 Task: Add a condition where "Status category is Pending" in recently solved tickets.
Action: Mouse moved to (137, 461)
Screenshot: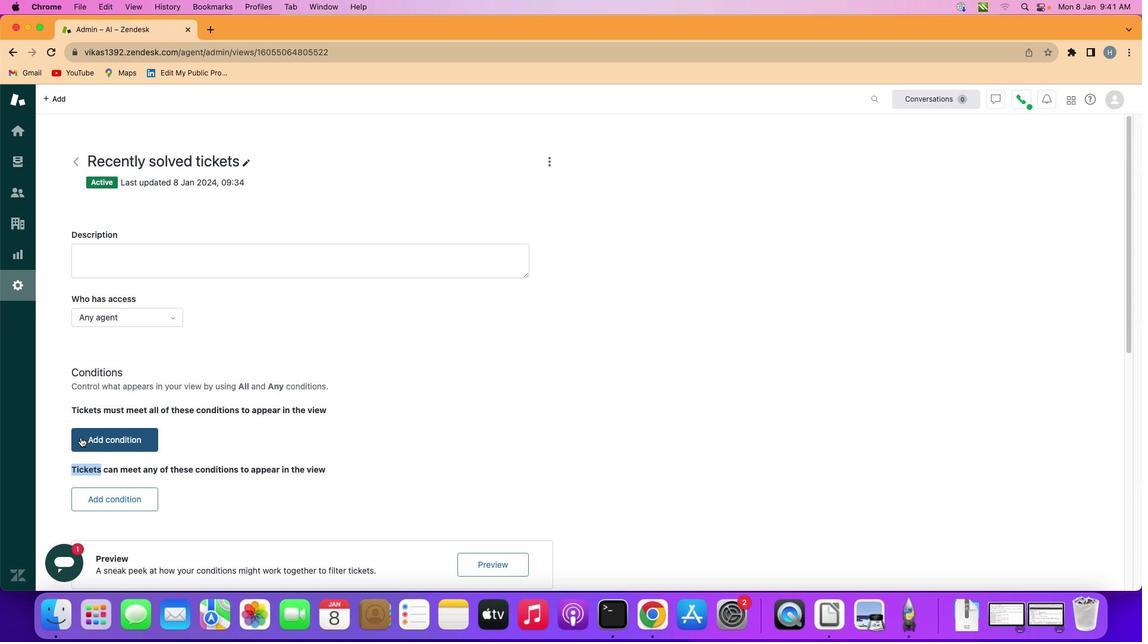 
Action: Mouse pressed left at (137, 461)
Screenshot: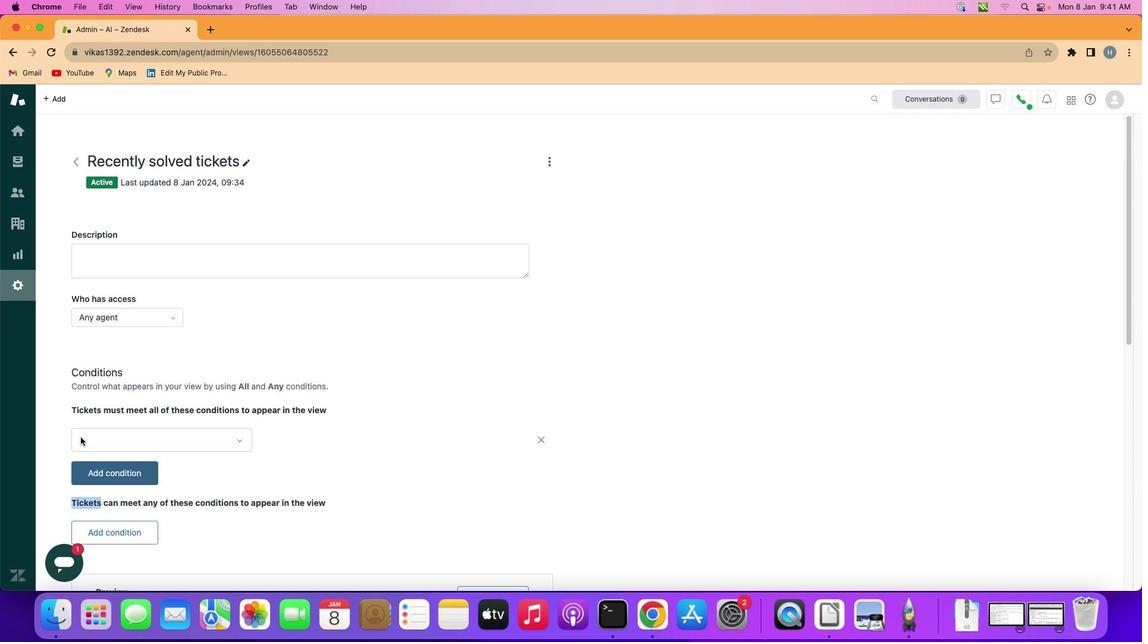 
Action: Mouse moved to (199, 461)
Screenshot: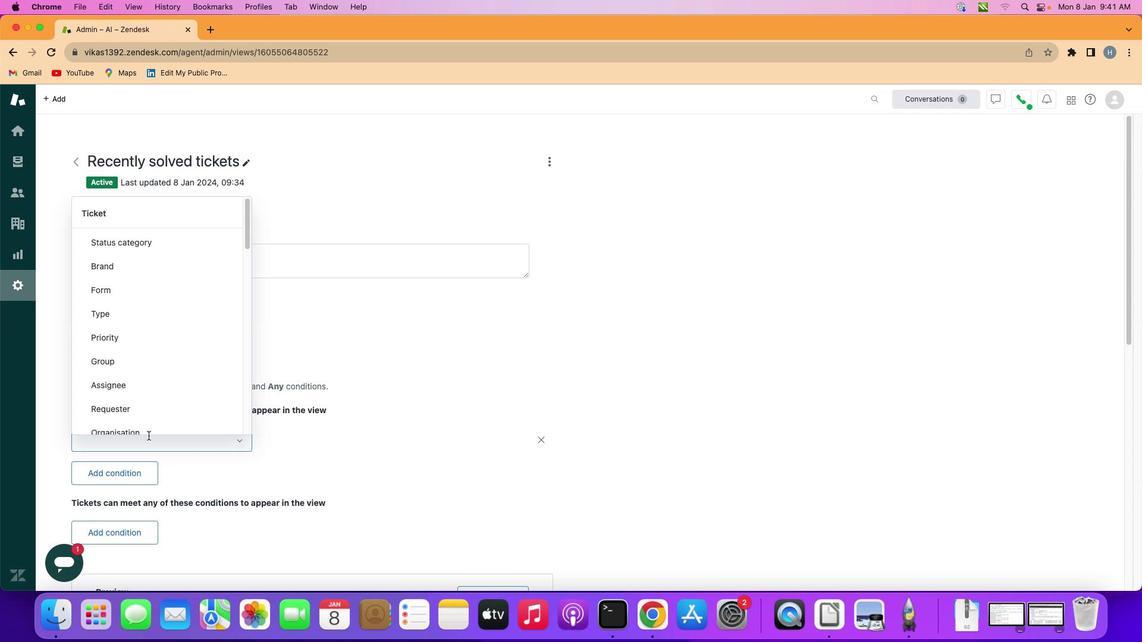 
Action: Mouse pressed left at (199, 461)
Screenshot: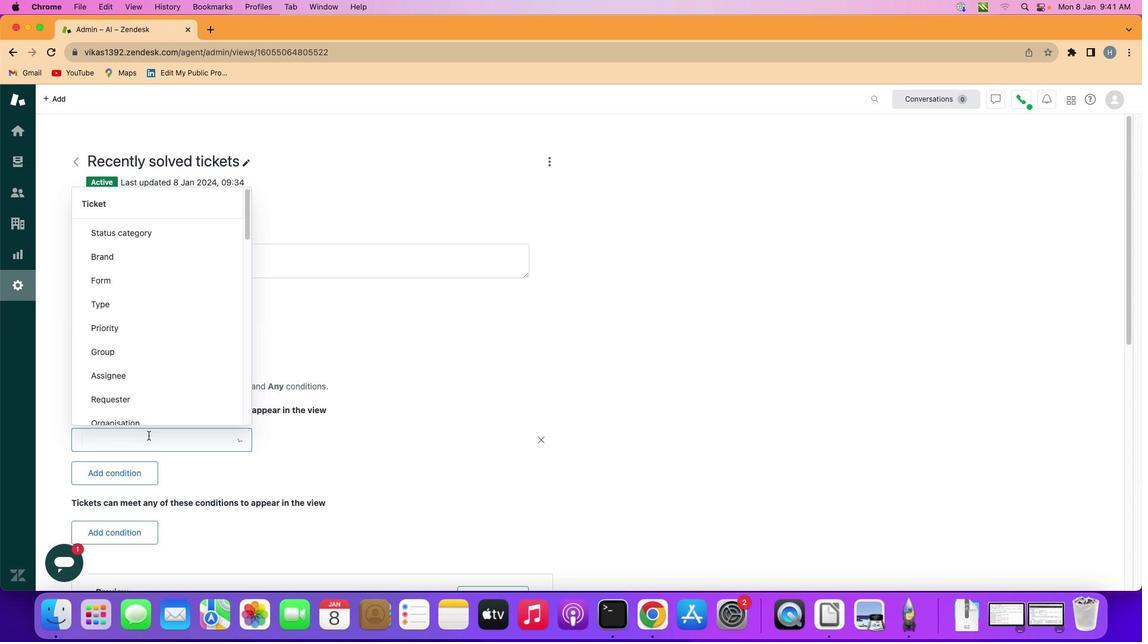 
Action: Mouse moved to (240, 392)
Screenshot: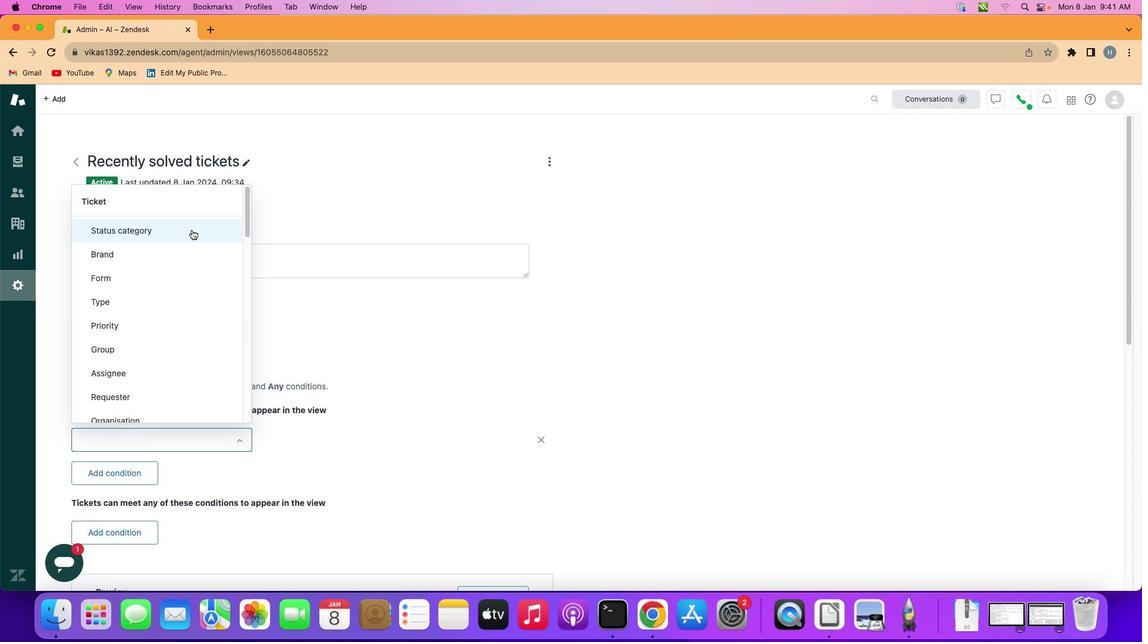 
Action: Mouse pressed left at (240, 392)
Screenshot: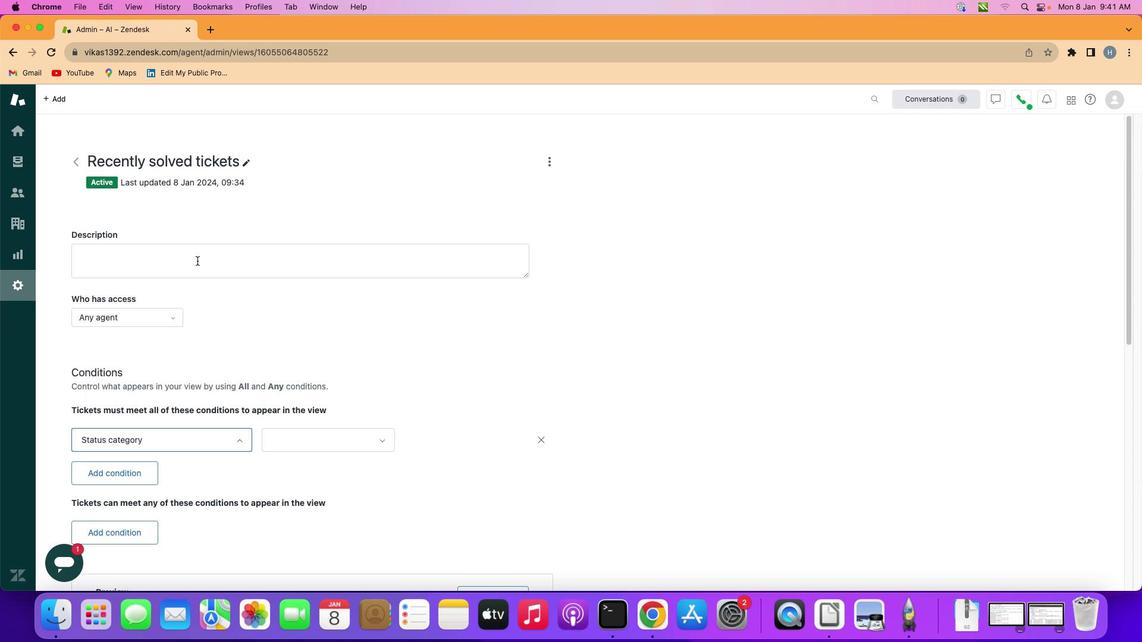 
Action: Mouse moved to (375, 462)
Screenshot: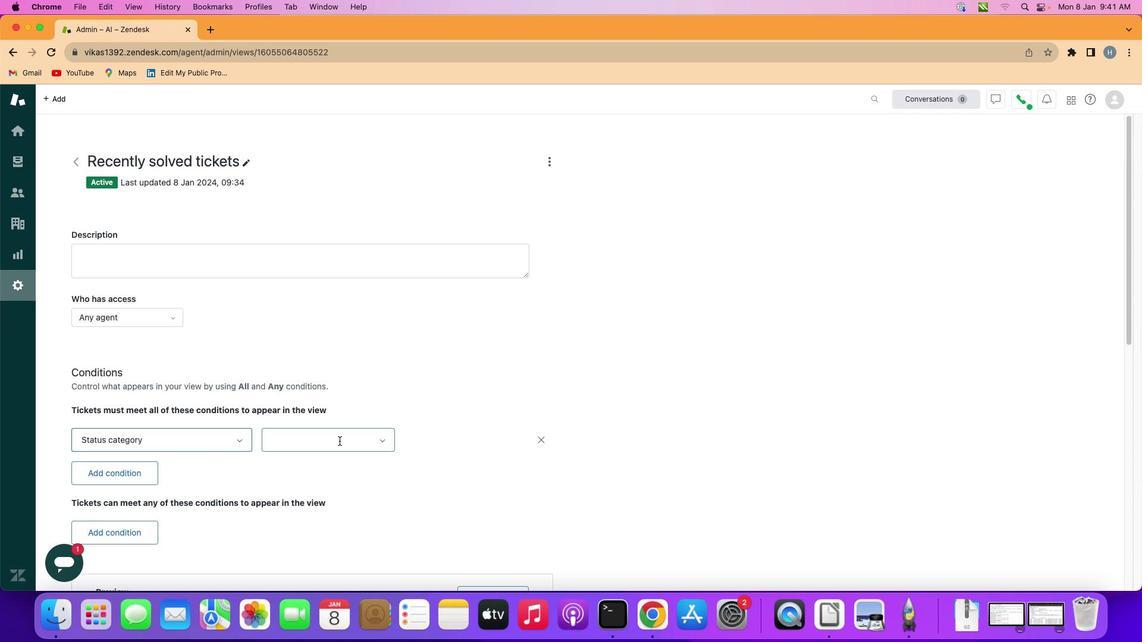 
Action: Mouse pressed left at (375, 462)
Screenshot: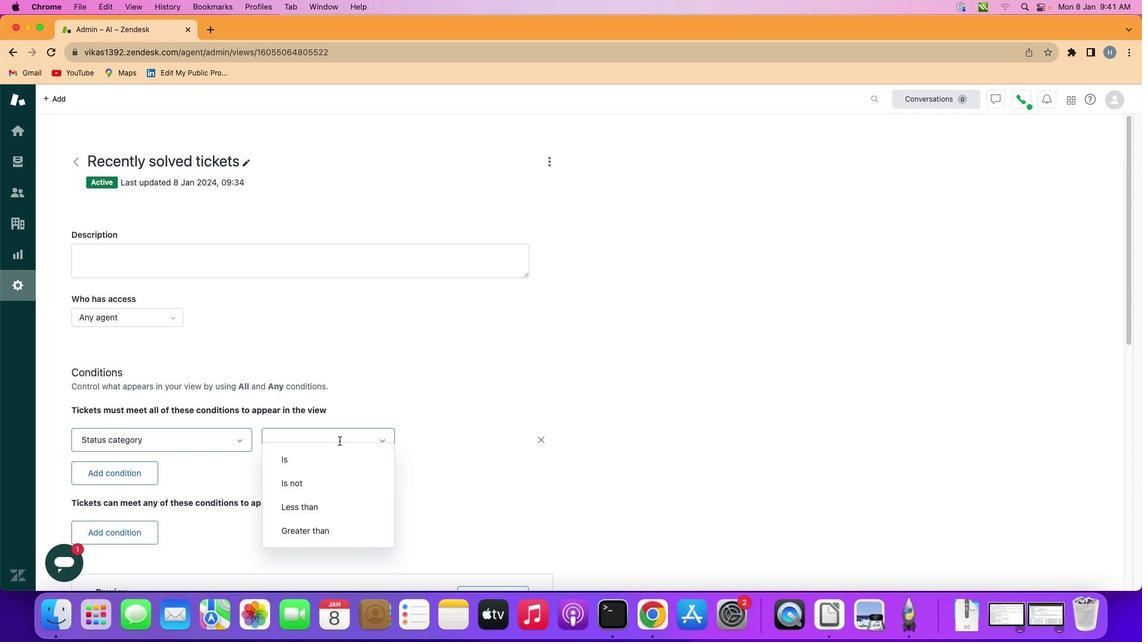 
Action: Mouse moved to (375, 472)
Screenshot: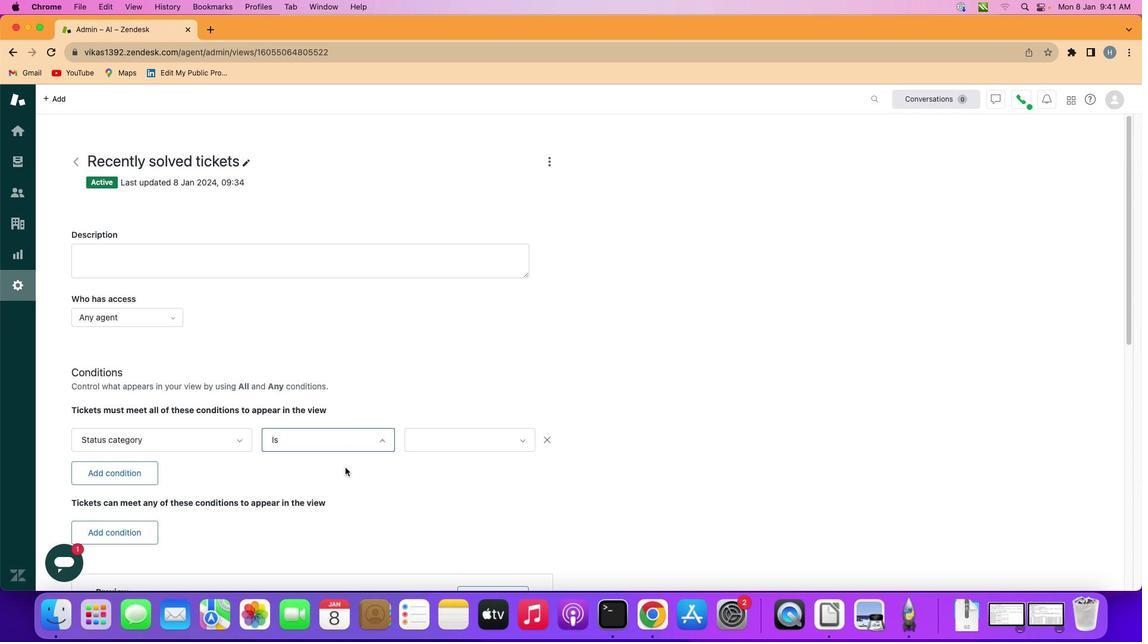 
Action: Mouse pressed left at (375, 472)
Screenshot: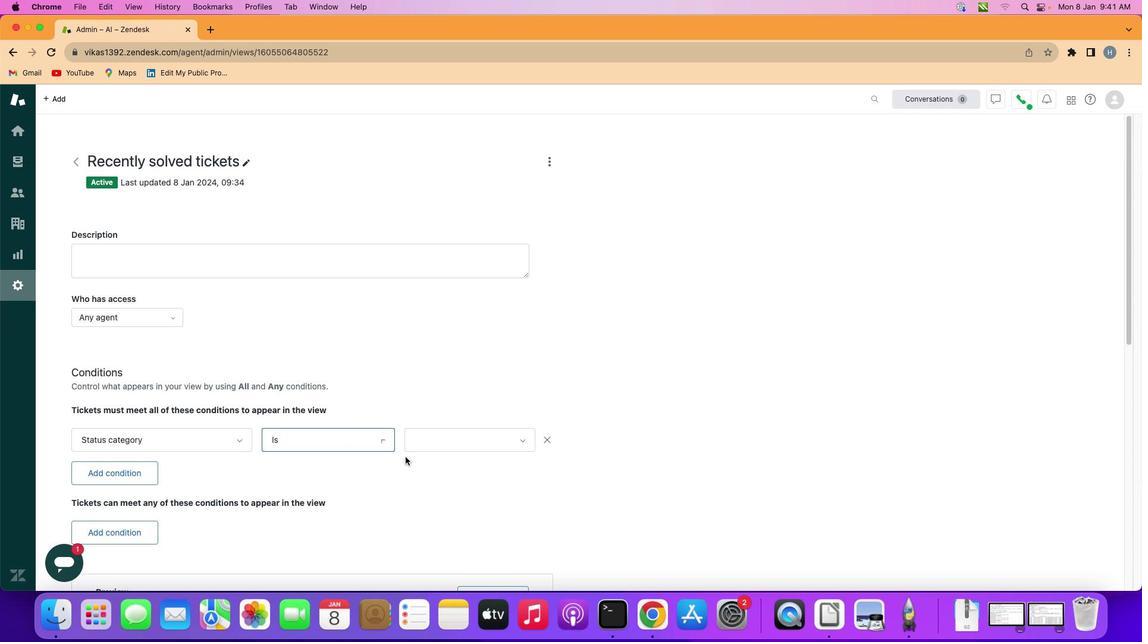 
Action: Mouse moved to (497, 461)
Screenshot: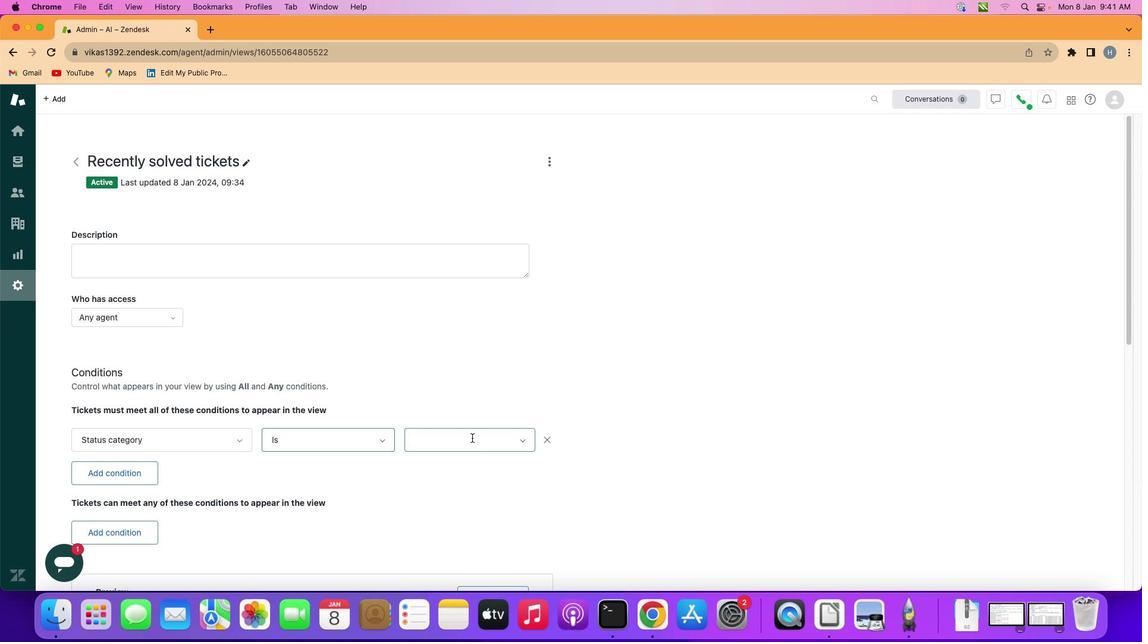 
Action: Mouse pressed left at (497, 461)
Screenshot: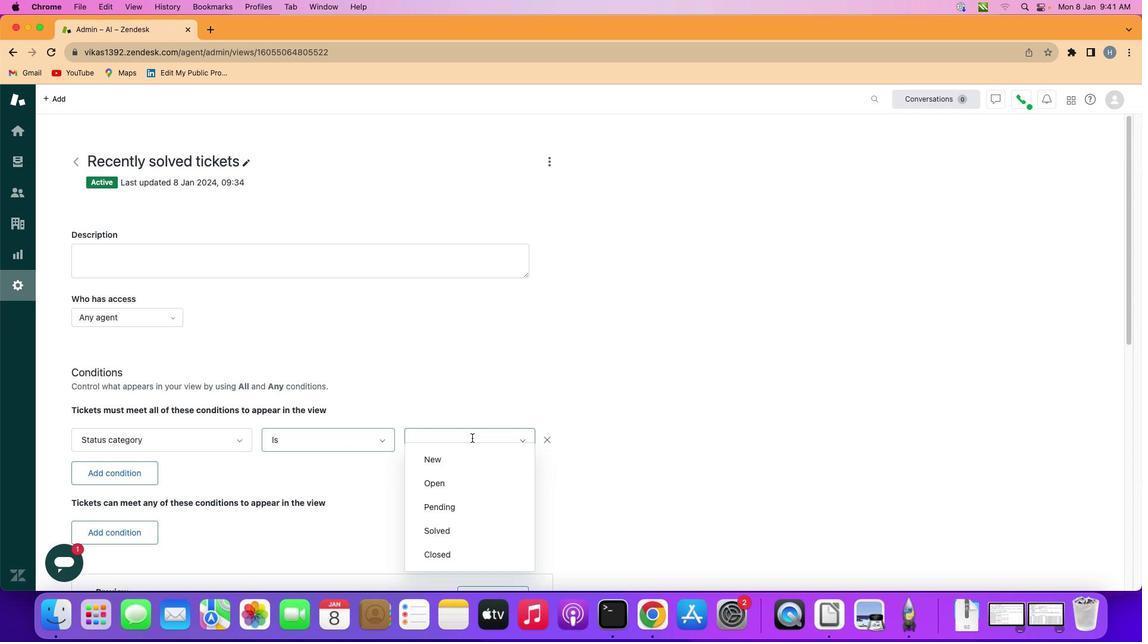 
Action: Mouse moved to (505, 487)
Screenshot: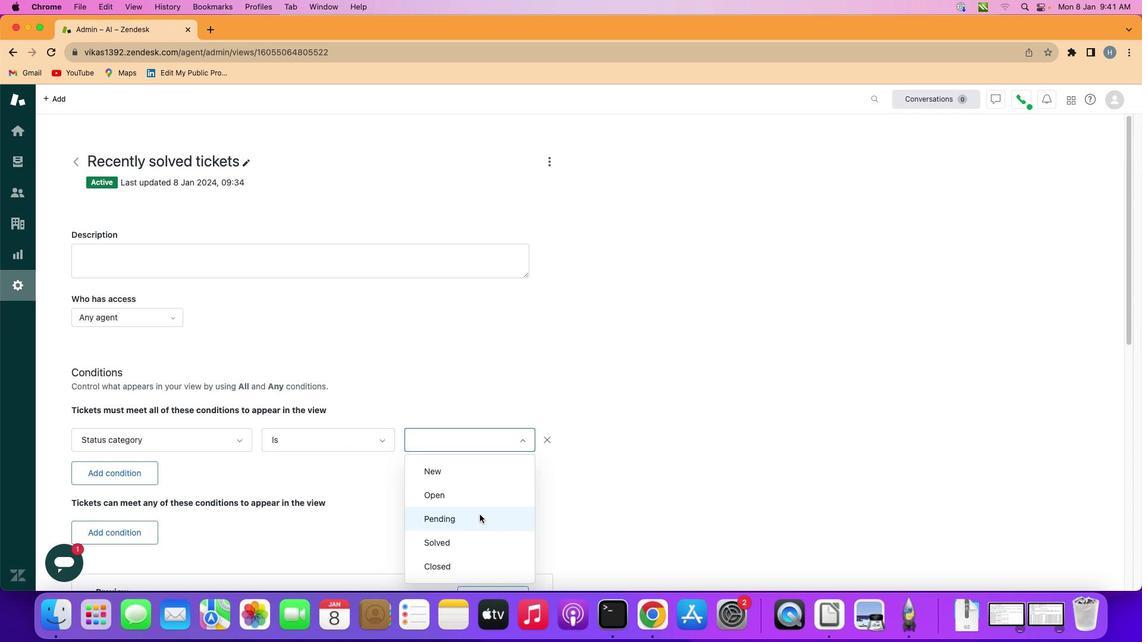 
Action: Mouse pressed left at (505, 487)
Screenshot: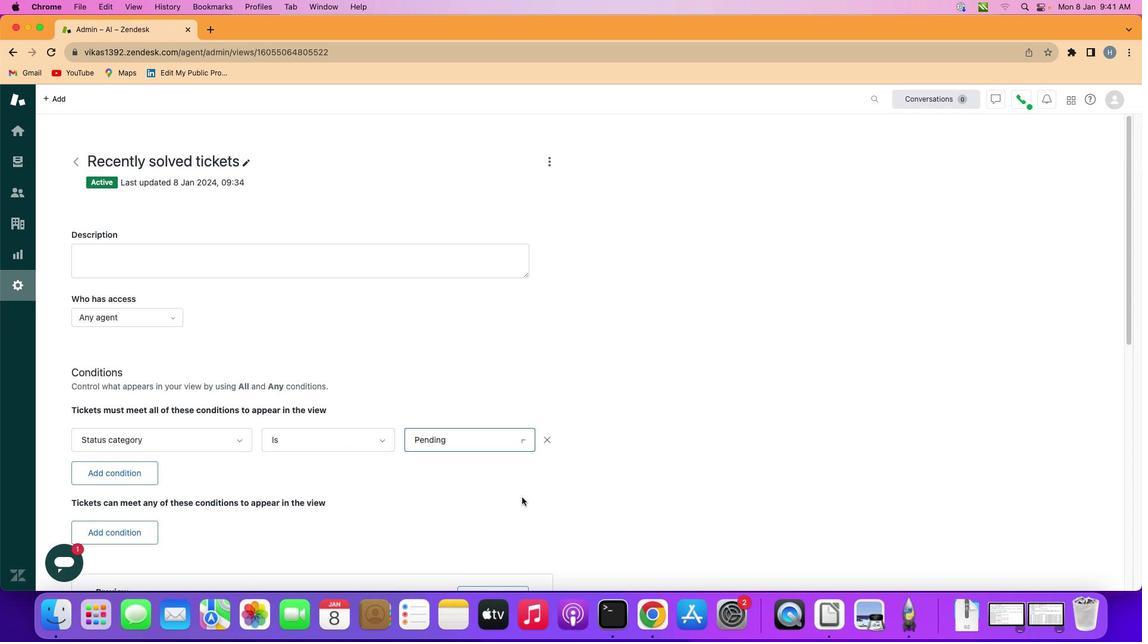 
Action: Mouse moved to (569, 477)
Screenshot: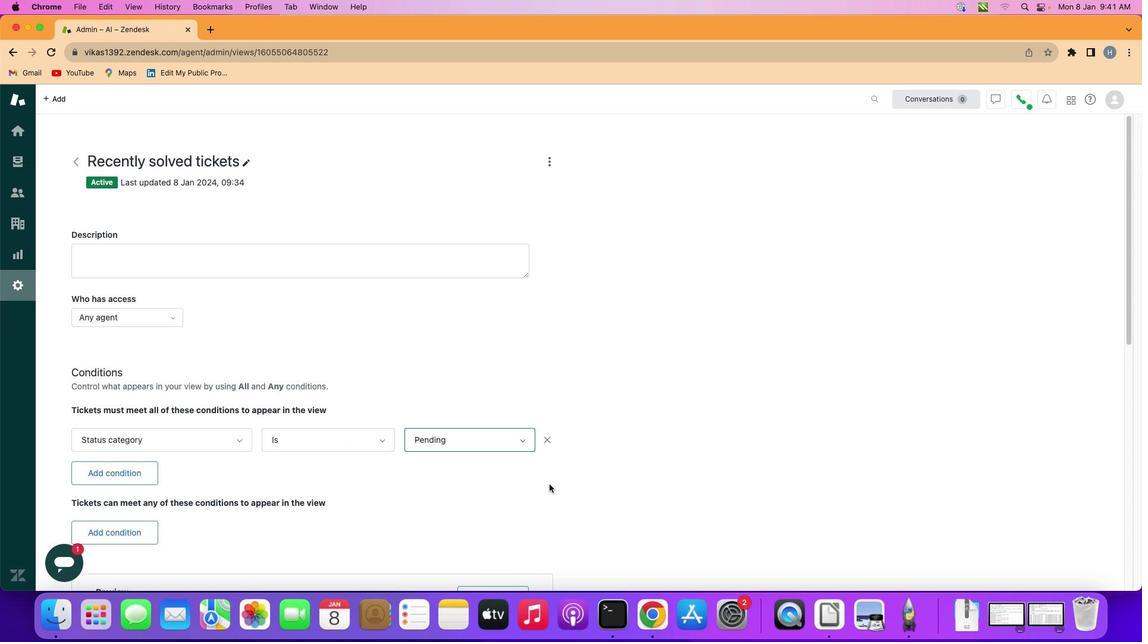 
